 Task: Check the sale-to-list ratio of central heat in the last 1 year.
Action: Mouse moved to (667, 205)
Screenshot: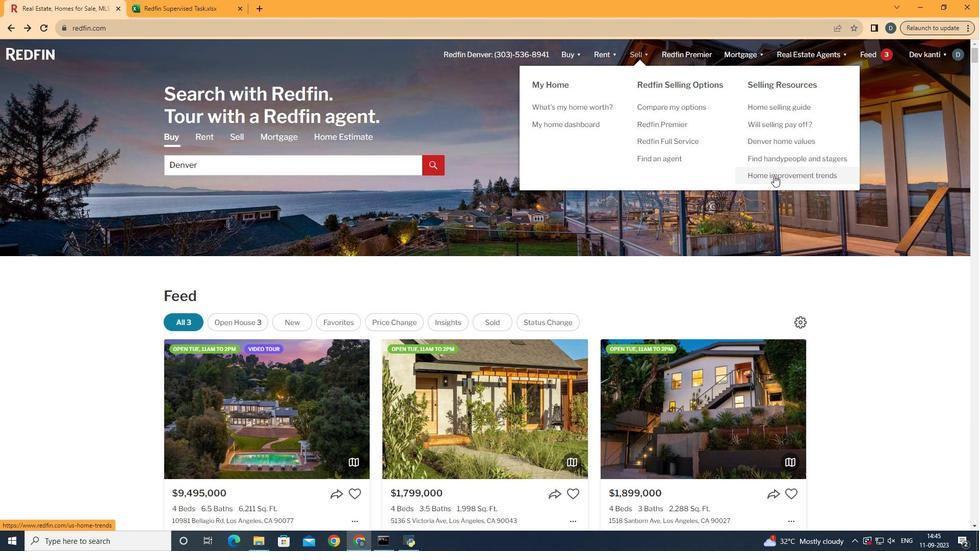 
Action: Mouse pressed left at (667, 205)
Screenshot: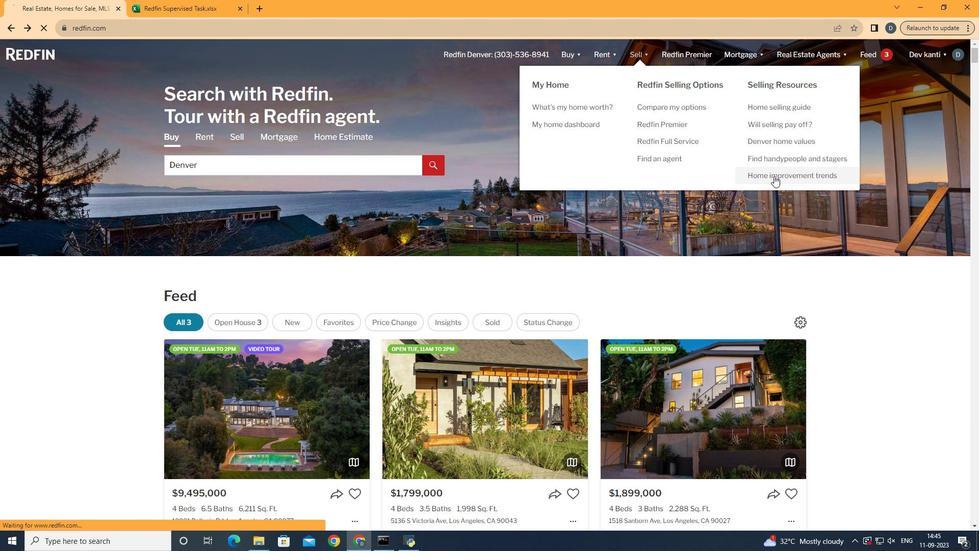 
Action: Mouse moved to (299, 228)
Screenshot: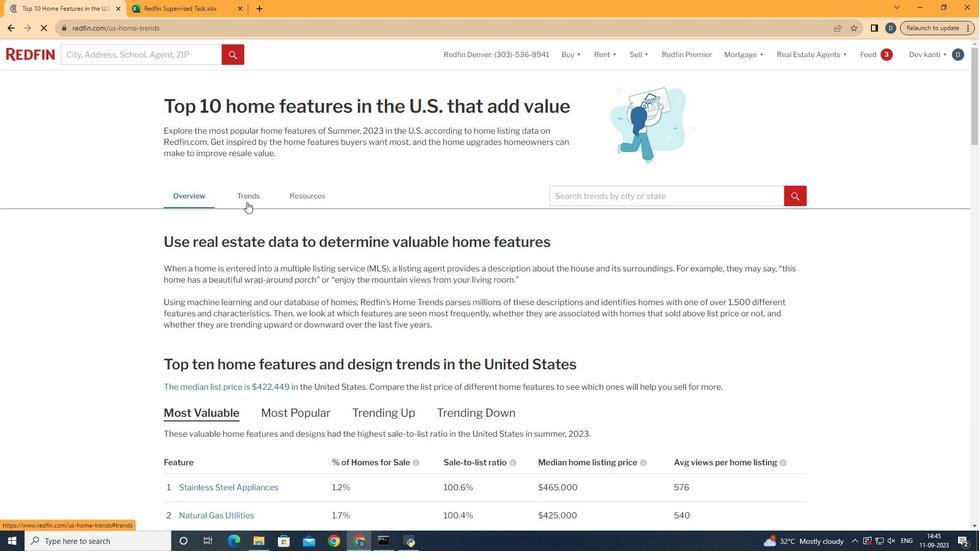 
Action: Mouse pressed left at (299, 228)
Screenshot: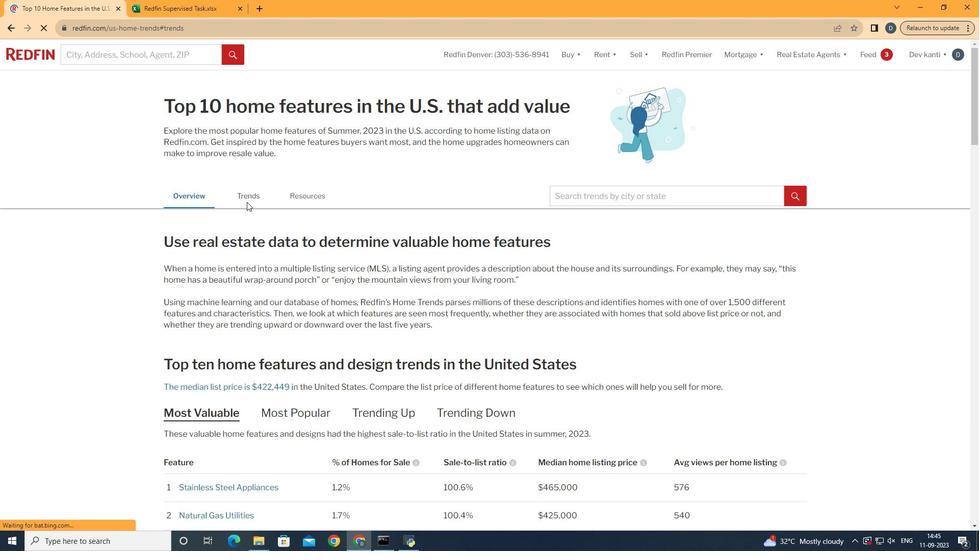 
Action: Mouse moved to (333, 332)
Screenshot: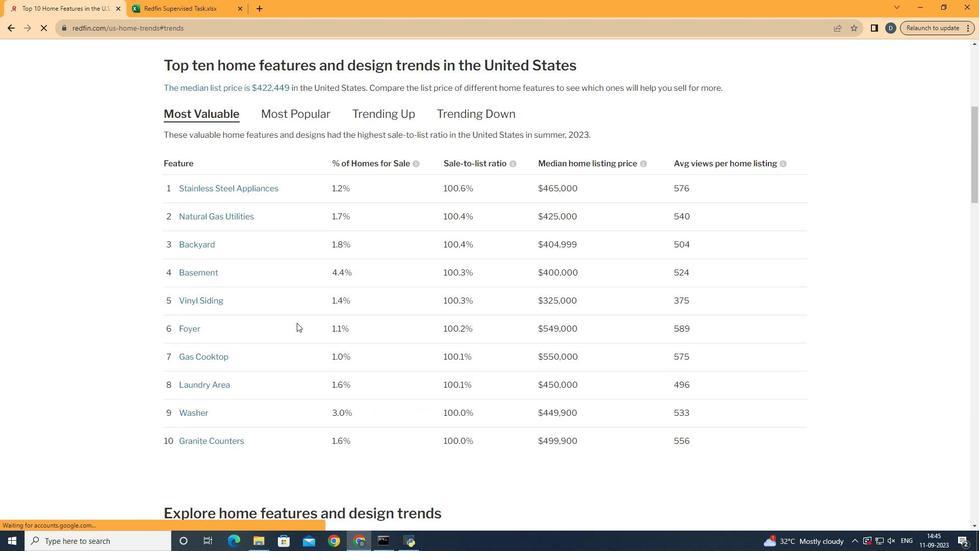 
Action: Mouse scrolled (333, 332) with delta (0, 0)
Screenshot: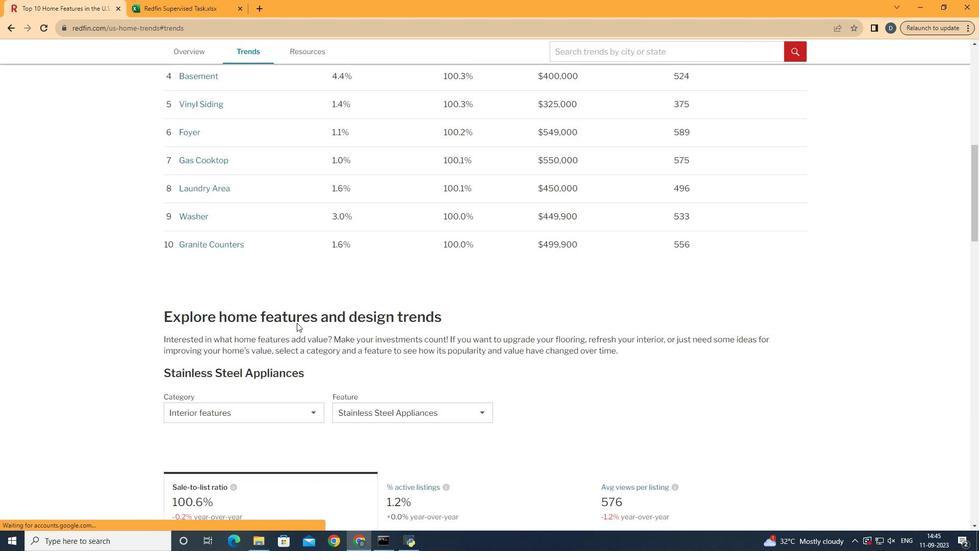 
Action: Mouse scrolled (333, 332) with delta (0, 0)
Screenshot: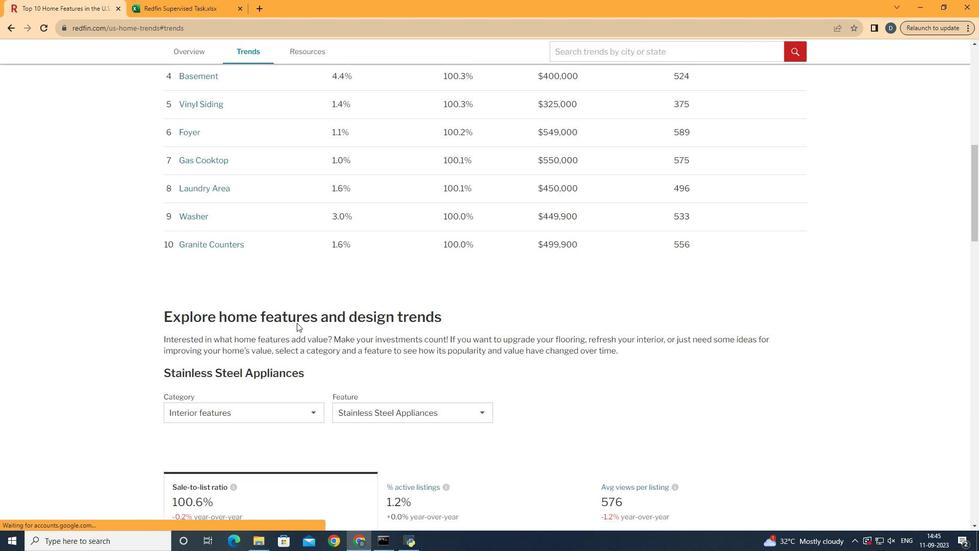 
Action: Mouse scrolled (333, 332) with delta (0, 0)
Screenshot: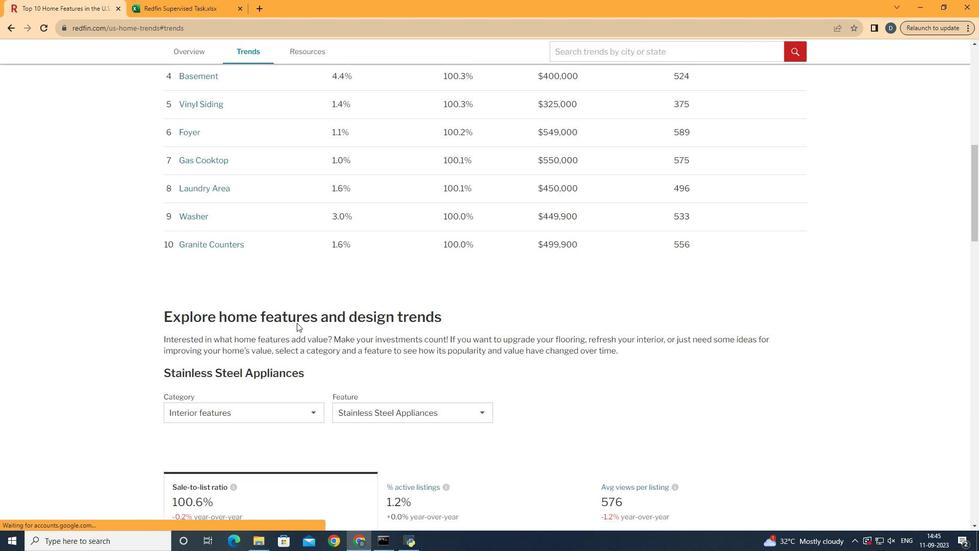 
Action: Mouse scrolled (333, 332) with delta (0, 0)
Screenshot: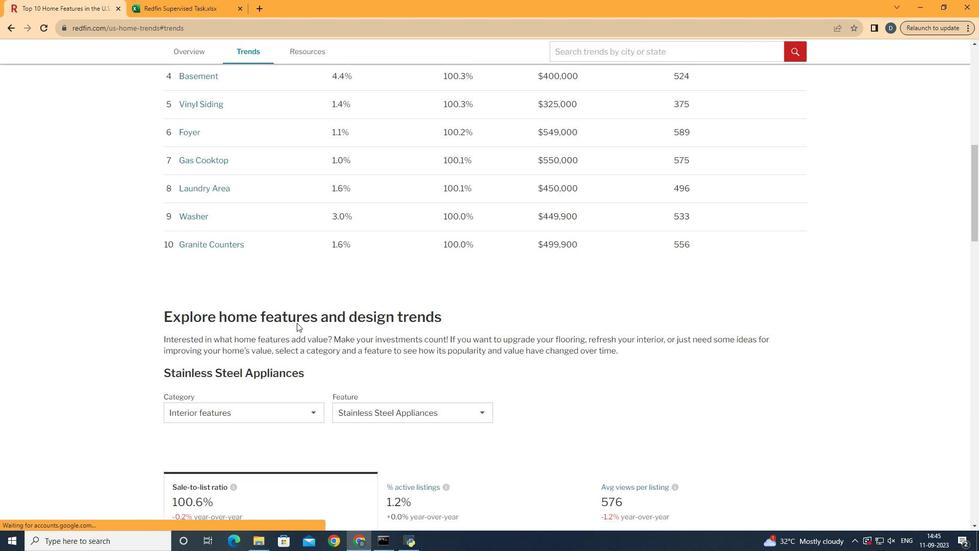 
Action: Mouse moved to (334, 332)
Screenshot: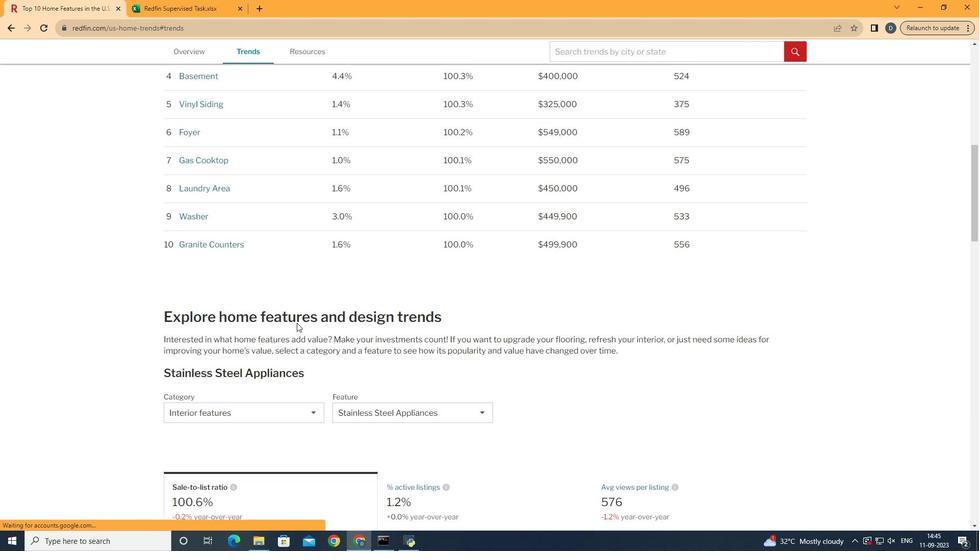 
Action: Mouse scrolled (334, 331) with delta (0, 0)
Screenshot: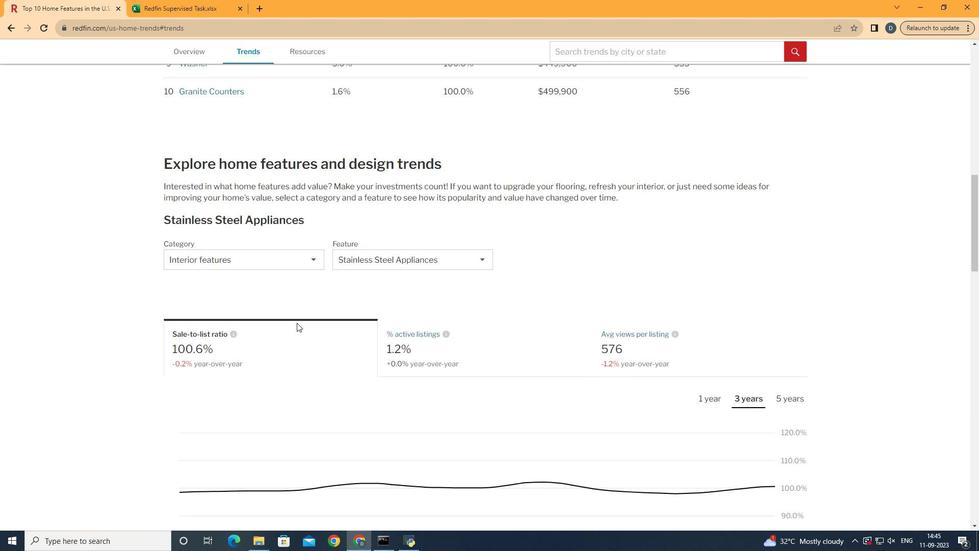
Action: Mouse scrolled (334, 331) with delta (0, 0)
Screenshot: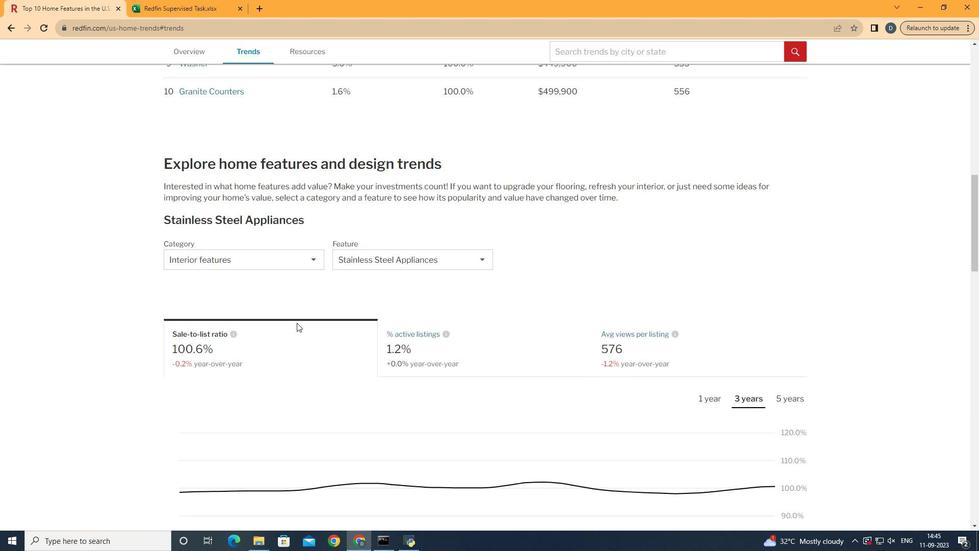 
Action: Mouse scrolled (334, 331) with delta (0, 0)
Screenshot: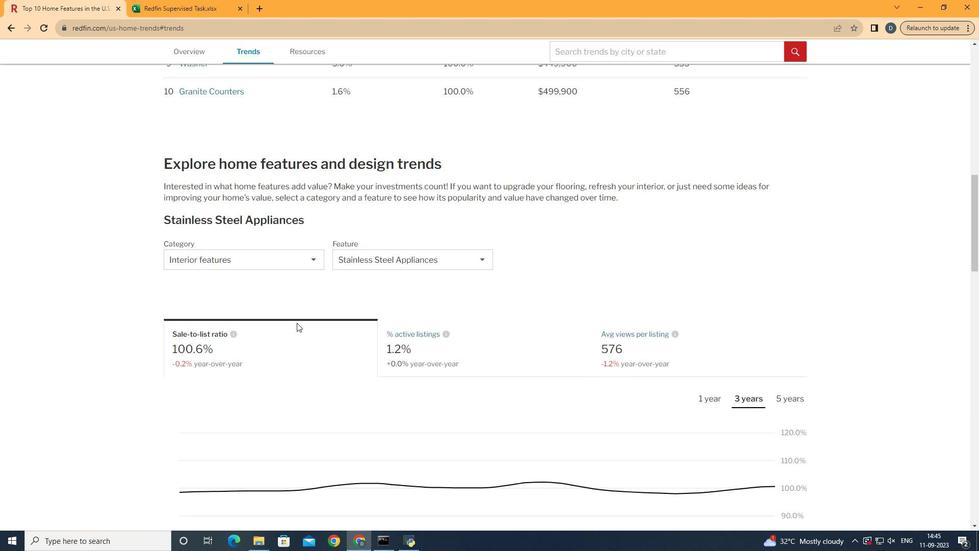 
Action: Mouse scrolled (334, 331) with delta (0, 0)
Screenshot: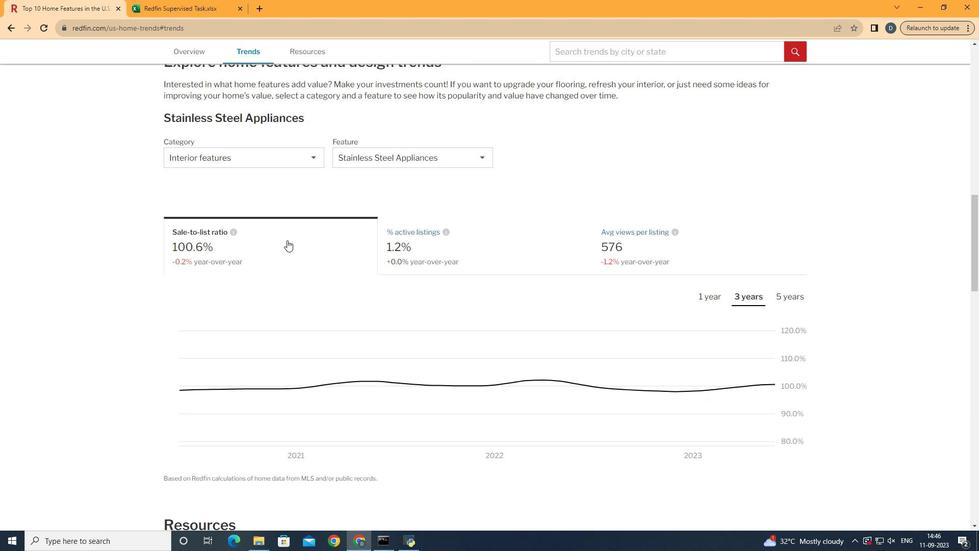 
Action: Mouse scrolled (334, 331) with delta (0, 0)
Screenshot: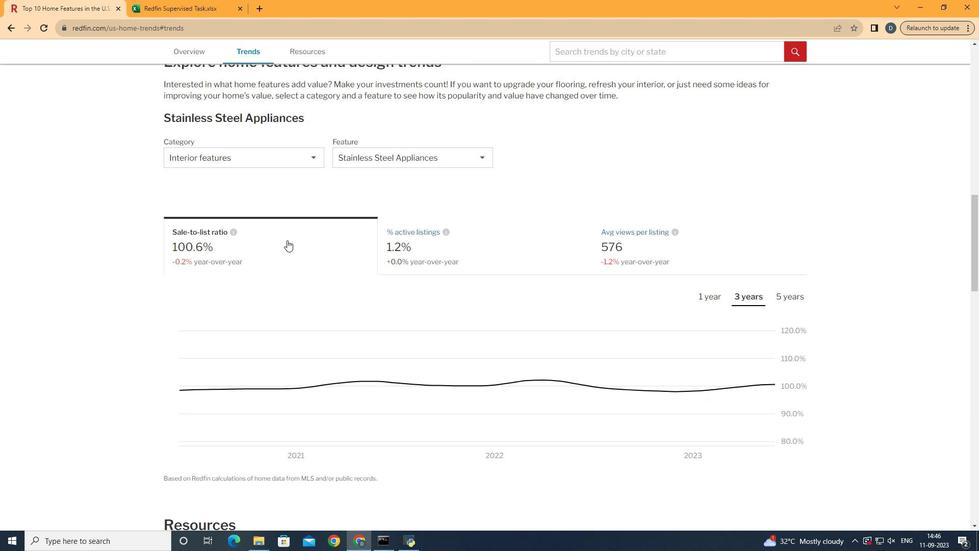 
Action: Mouse moved to (324, 186)
Screenshot: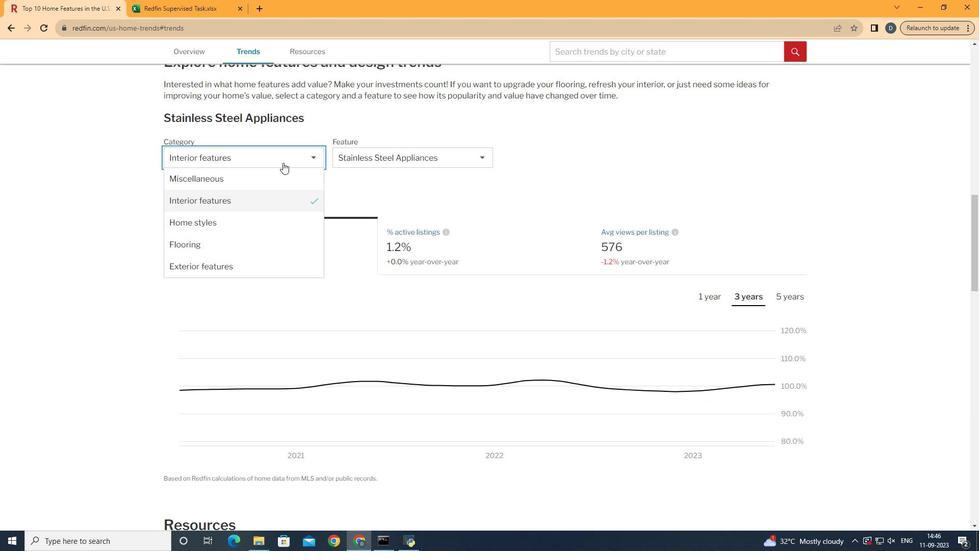
Action: Mouse pressed left at (324, 186)
Screenshot: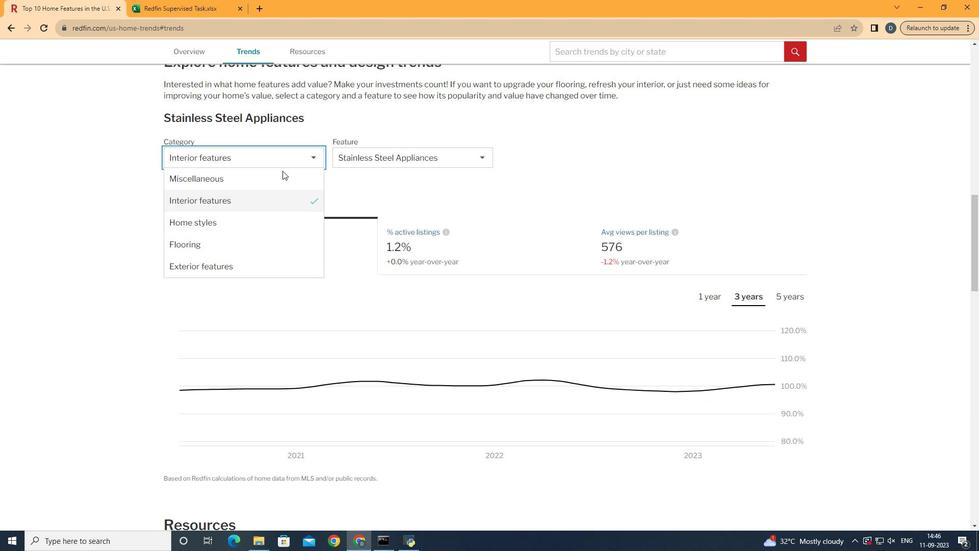 
Action: Mouse moved to (321, 222)
Screenshot: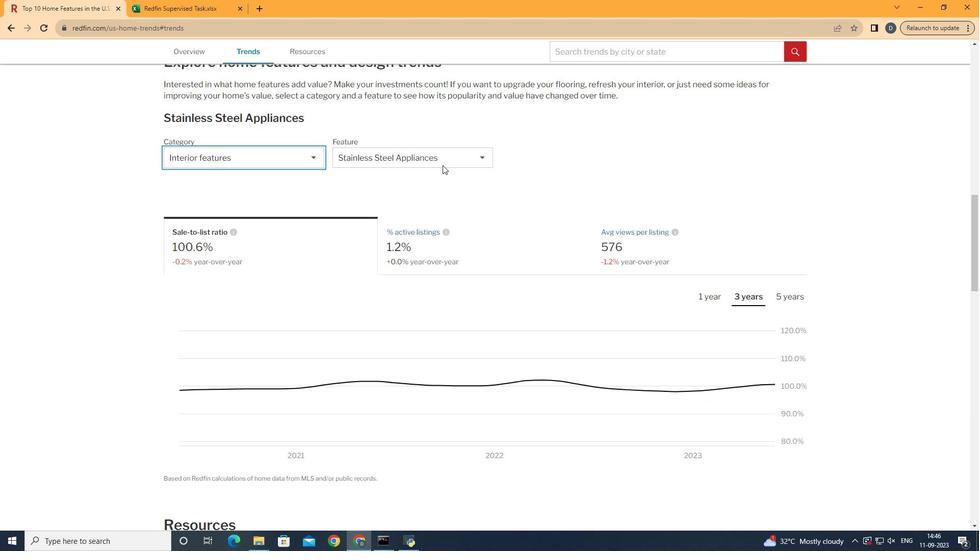 
Action: Mouse pressed left at (321, 222)
Screenshot: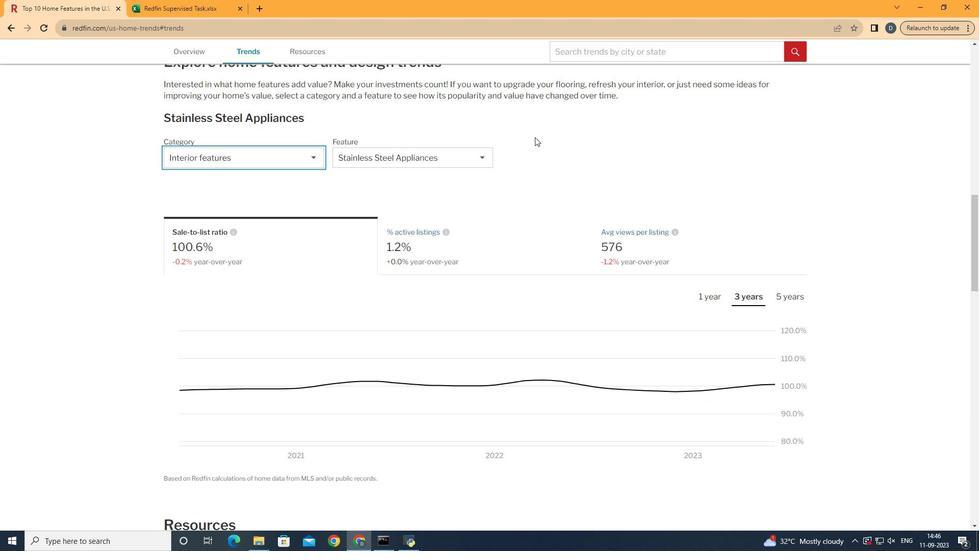 
Action: Mouse moved to (439, 192)
Screenshot: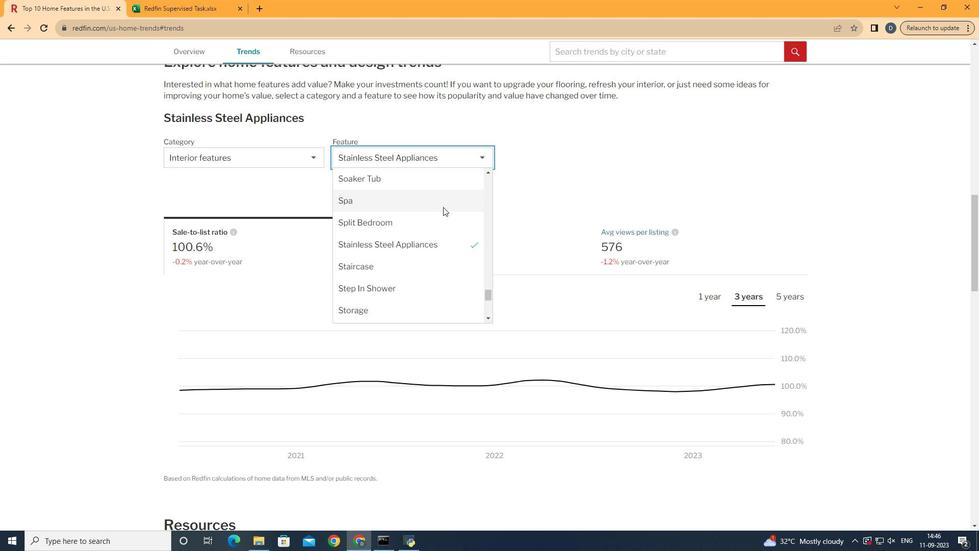 
Action: Mouse pressed left at (439, 192)
Screenshot: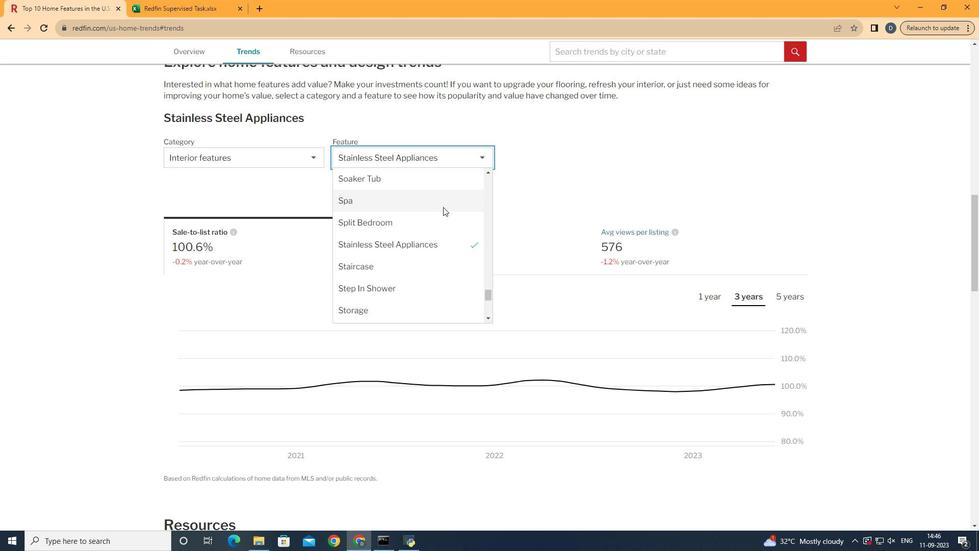 
Action: Mouse moved to (432, 280)
Screenshot: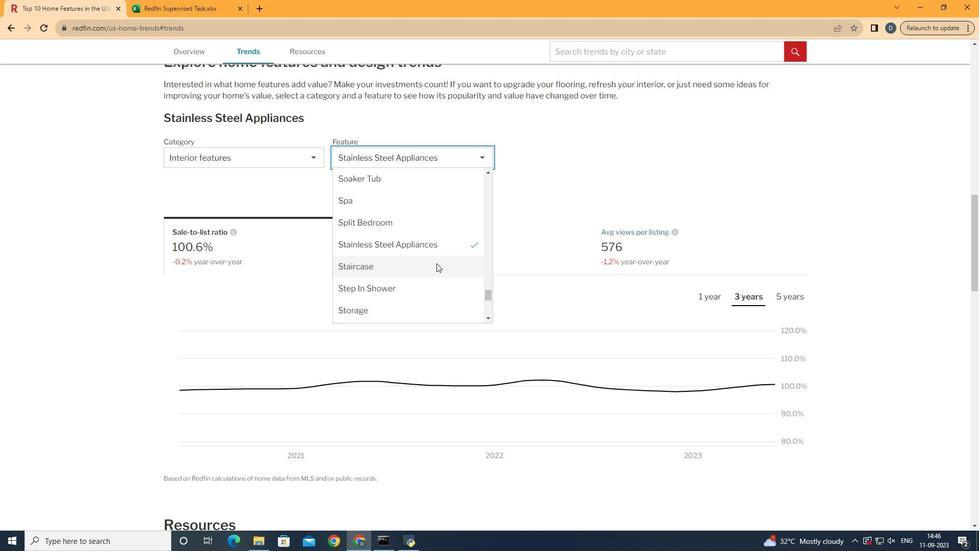 
Action: Mouse scrolled (432, 281) with delta (0, 0)
Screenshot: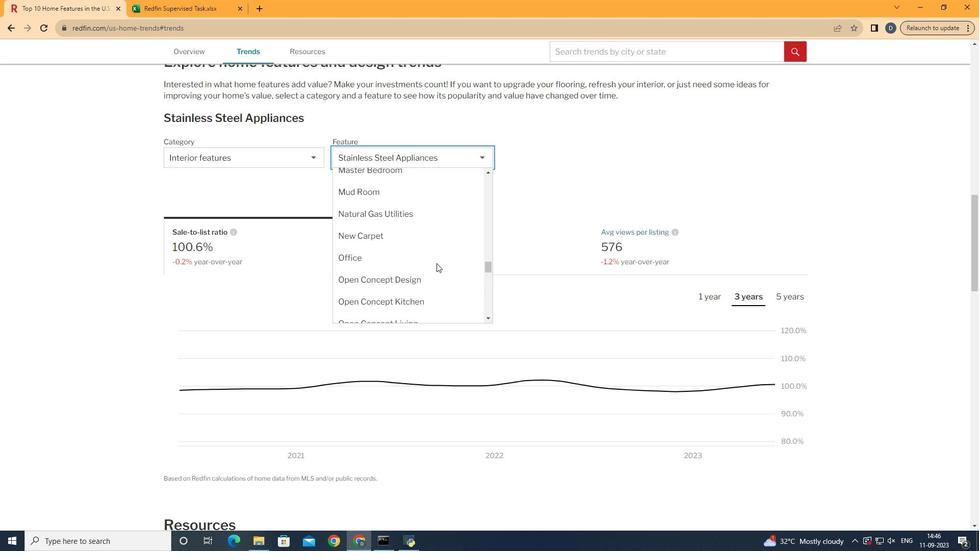 
Action: Mouse scrolled (432, 281) with delta (0, 0)
Screenshot: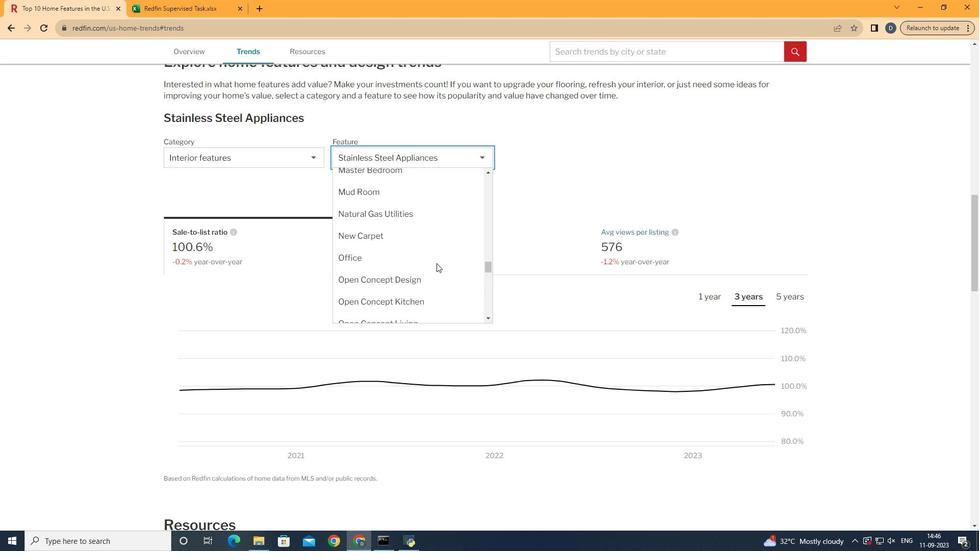 
Action: Mouse scrolled (432, 281) with delta (0, 0)
Screenshot: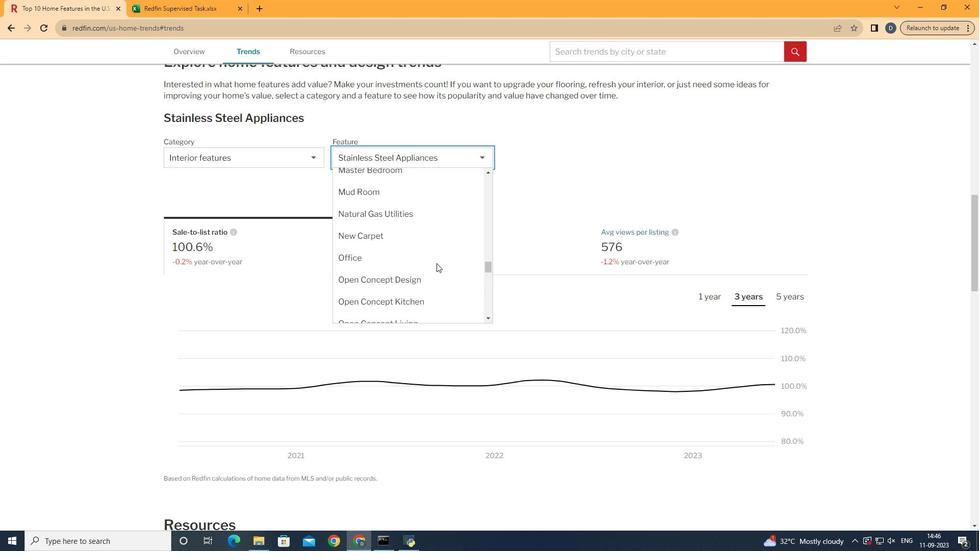 
Action: Mouse scrolled (432, 281) with delta (0, 0)
Screenshot: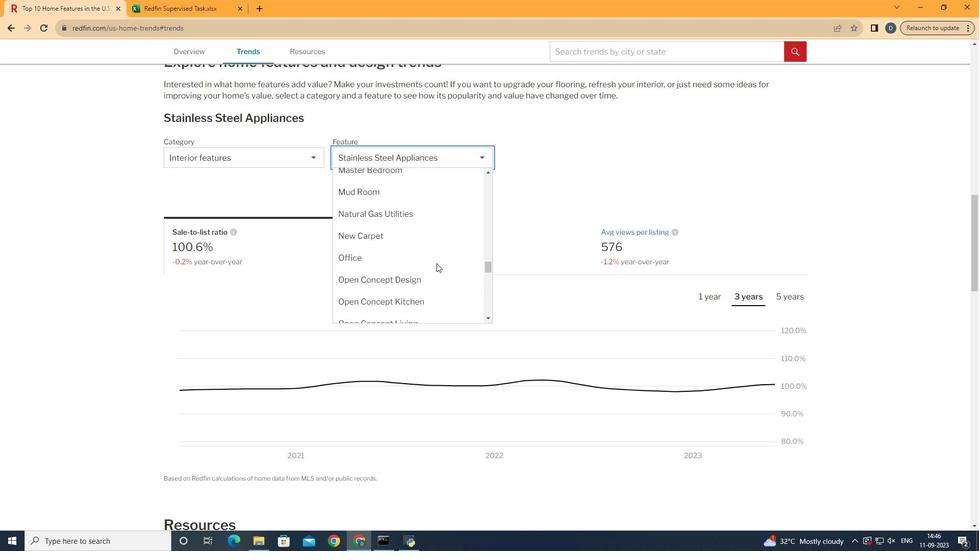 
Action: Mouse scrolled (432, 281) with delta (0, 0)
Screenshot: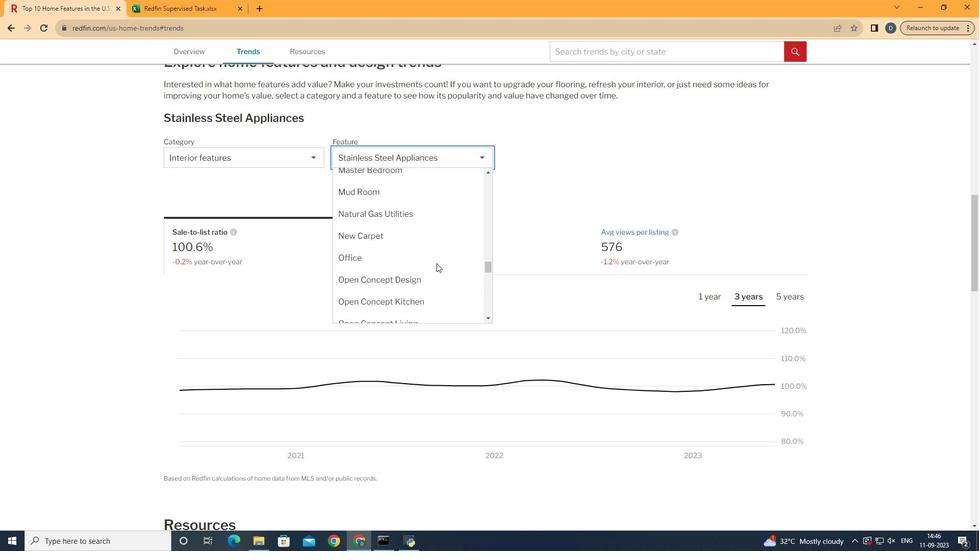 
Action: Mouse scrolled (432, 281) with delta (0, 0)
Screenshot: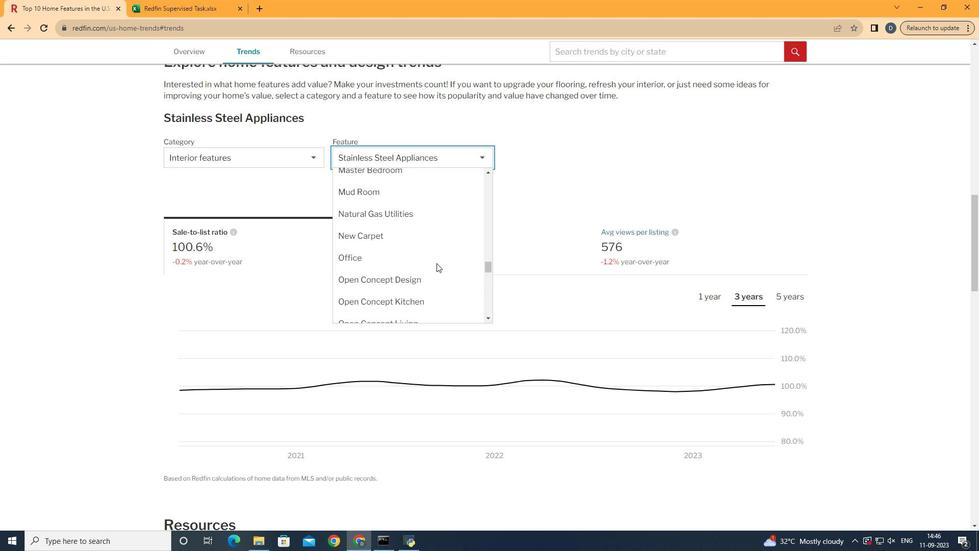 
Action: Mouse scrolled (432, 281) with delta (0, 0)
Screenshot: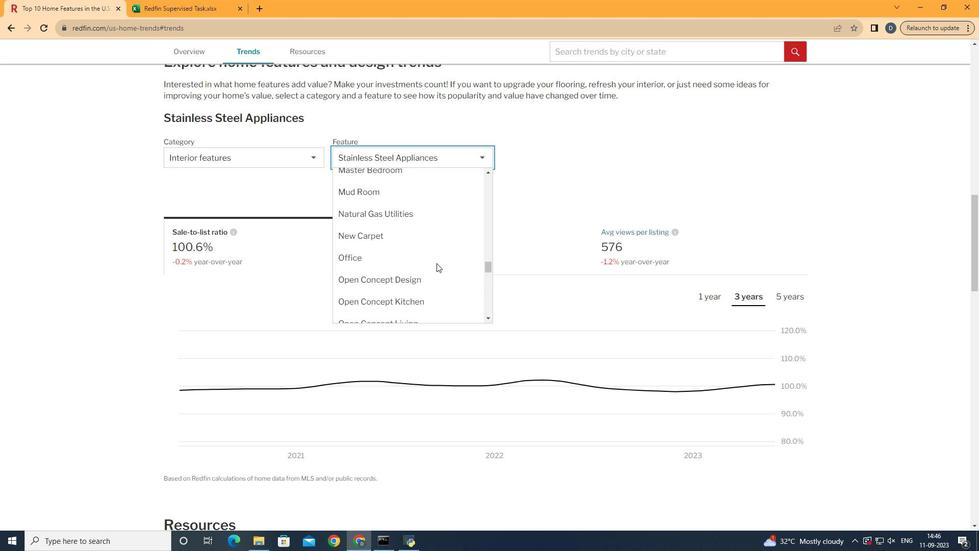 
Action: Mouse scrolled (432, 281) with delta (0, 0)
Screenshot: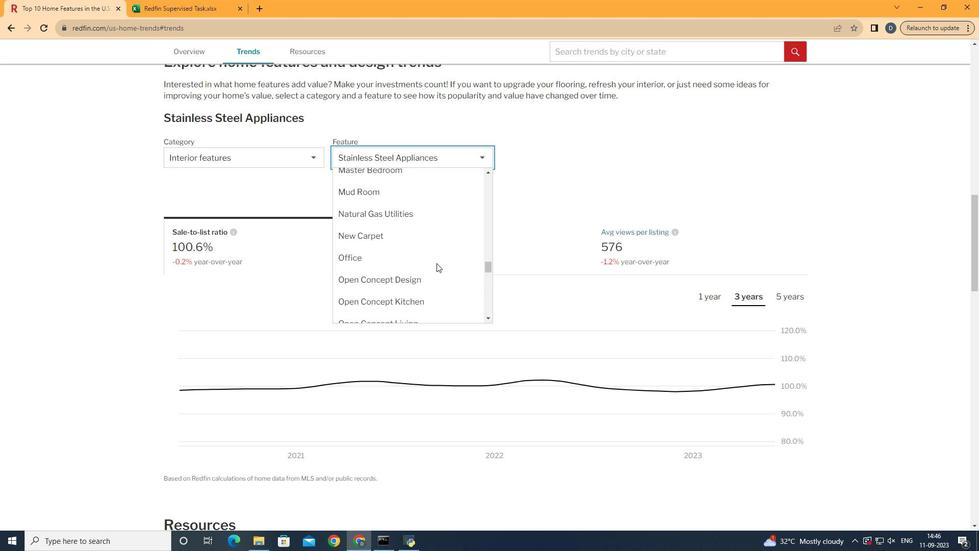 
Action: Mouse scrolled (432, 281) with delta (0, 0)
Screenshot: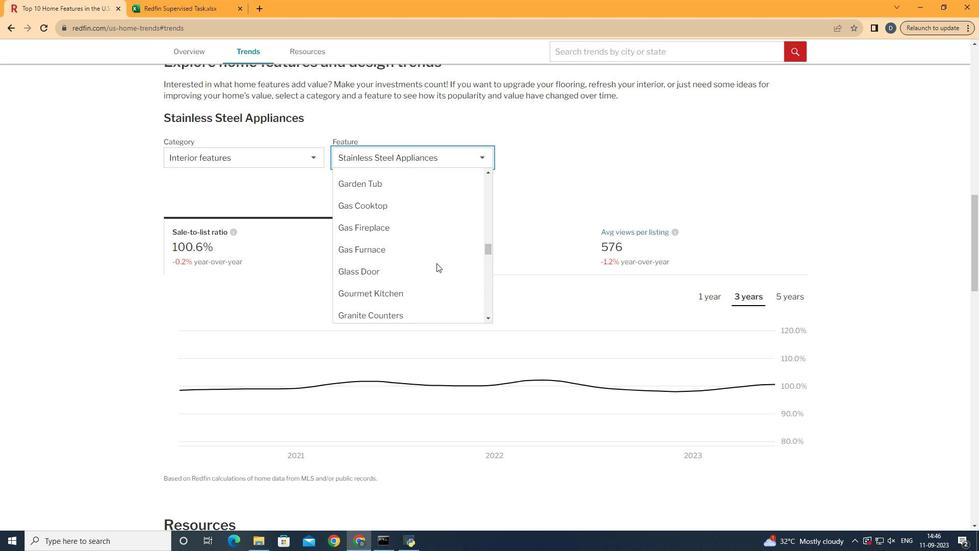 
Action: Mouse scrolled (432, 281) with delta (0, 0)
Screenshot: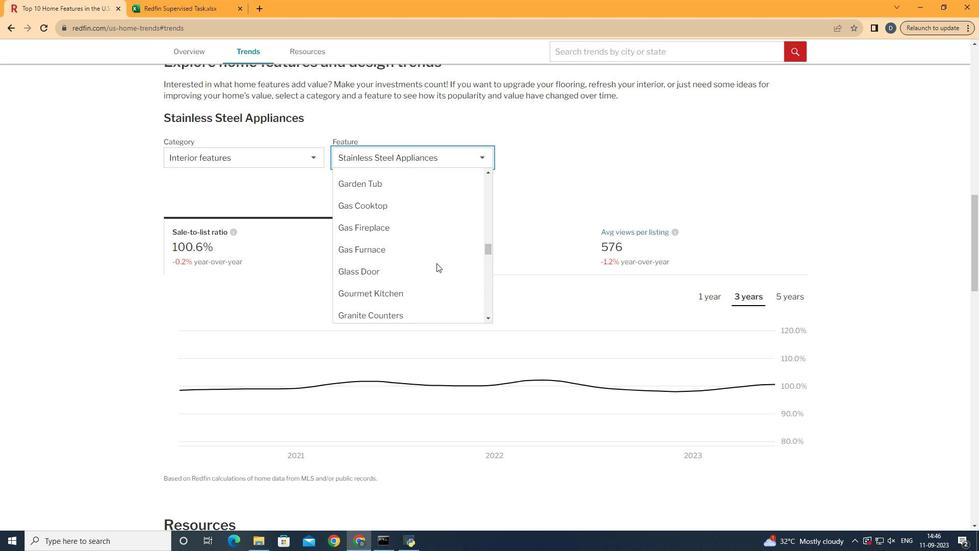 
Action: Mouse scrolled (432, 281) with delta (0, 0)
Screenshot: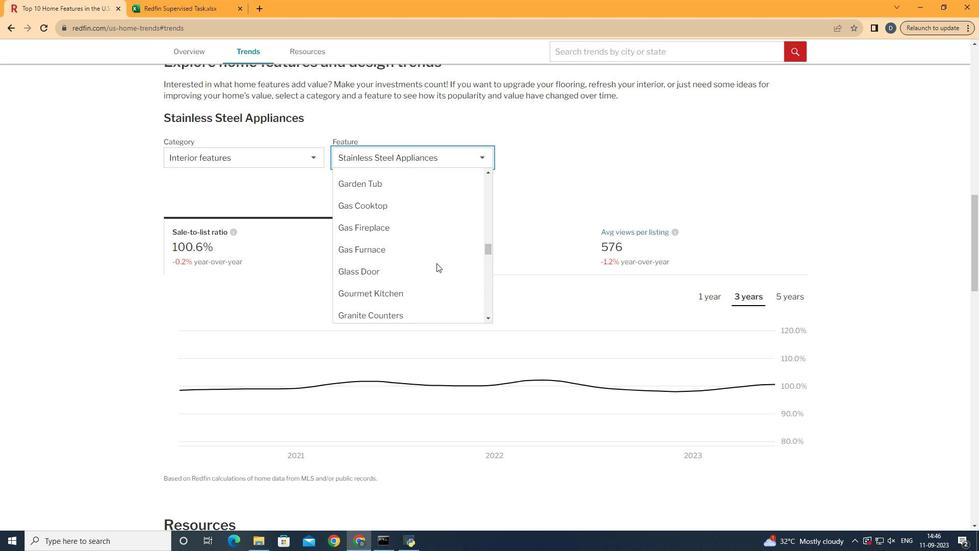 
Action: Mouse scrolled (432, 281) with delta (0, 0)
Screenshot: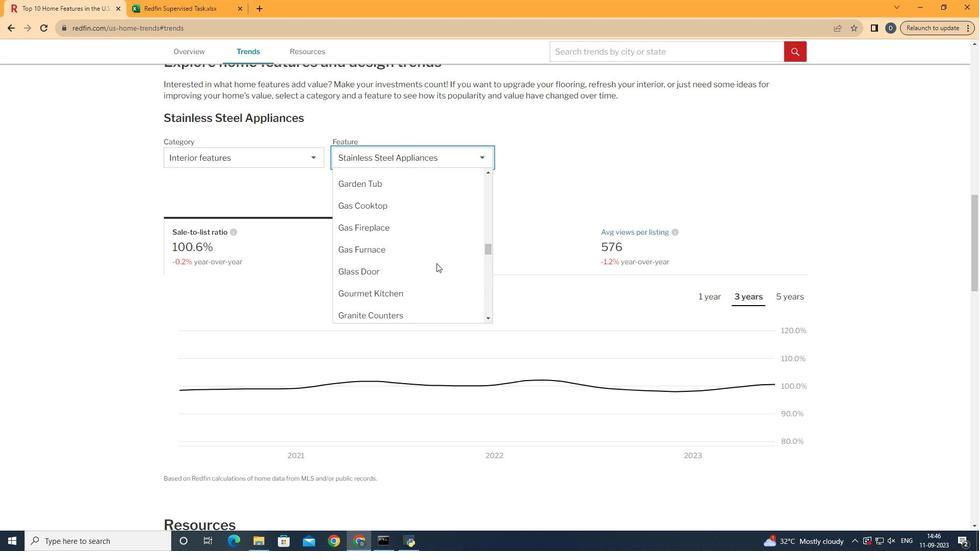 
Action: Mouse scrolled (432, 281) with delta (0, 0)
Screenshot: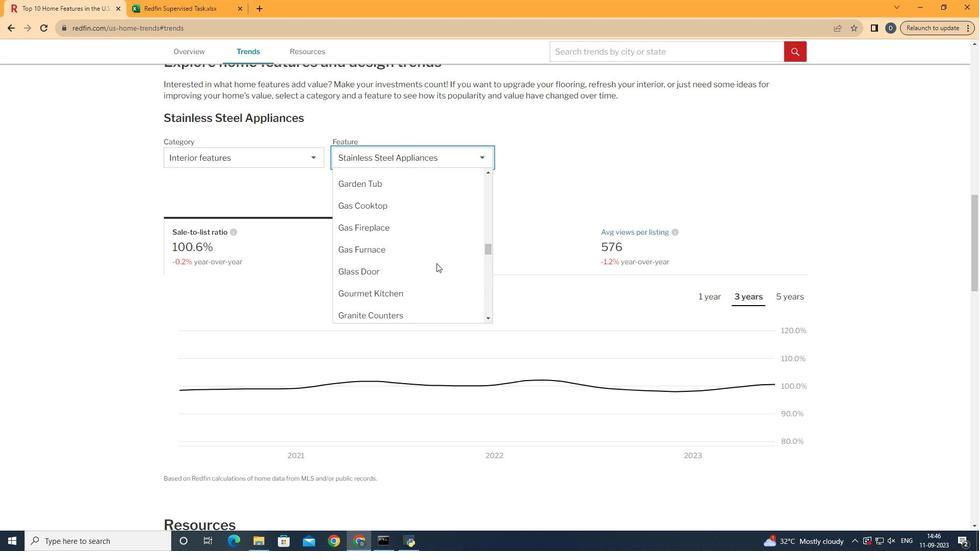 
Action: Mouse scrolled (432, 281) with delta (0, 0)
Screenshot: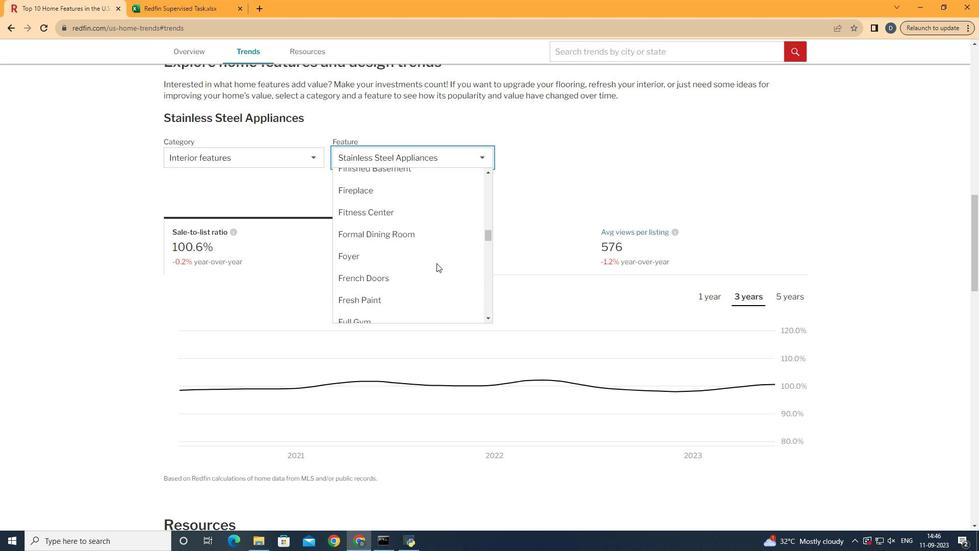
Action: Mouse scrolled (432, 281) with delta (0, 0)
Screenshot: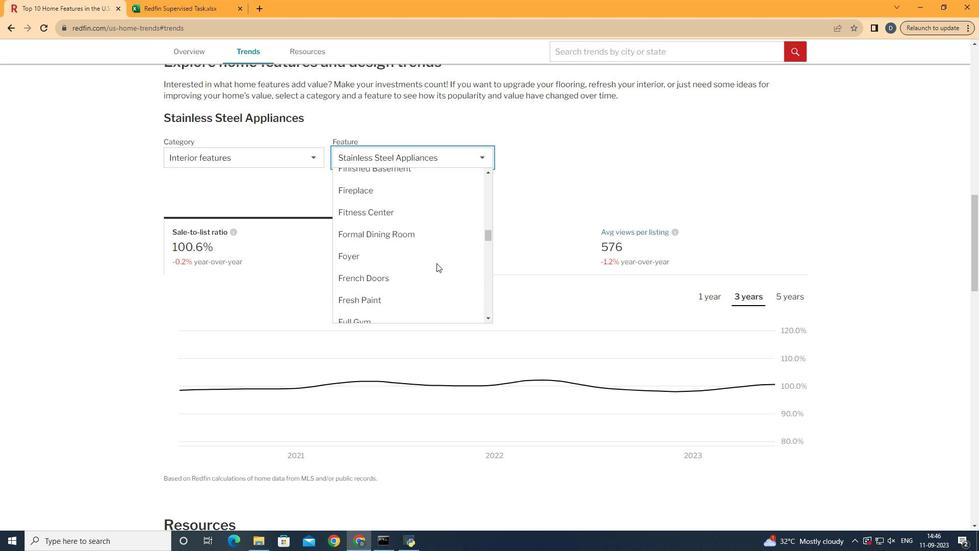 
Action: Mouse scrolled (432, 281) with delta (0, 0)
Screenshot: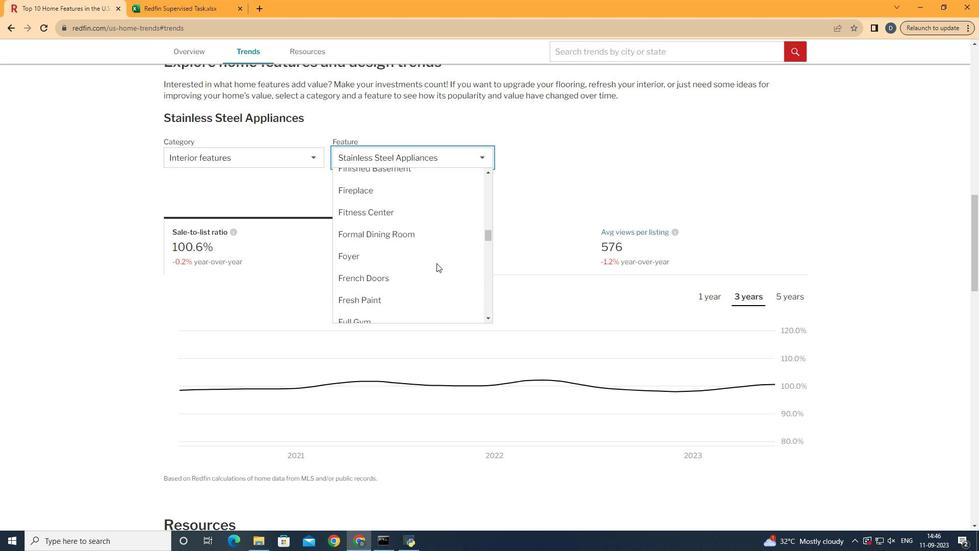 
Action: Mouse scrolled (432, 281) with delta (0, 0)
Screenshot: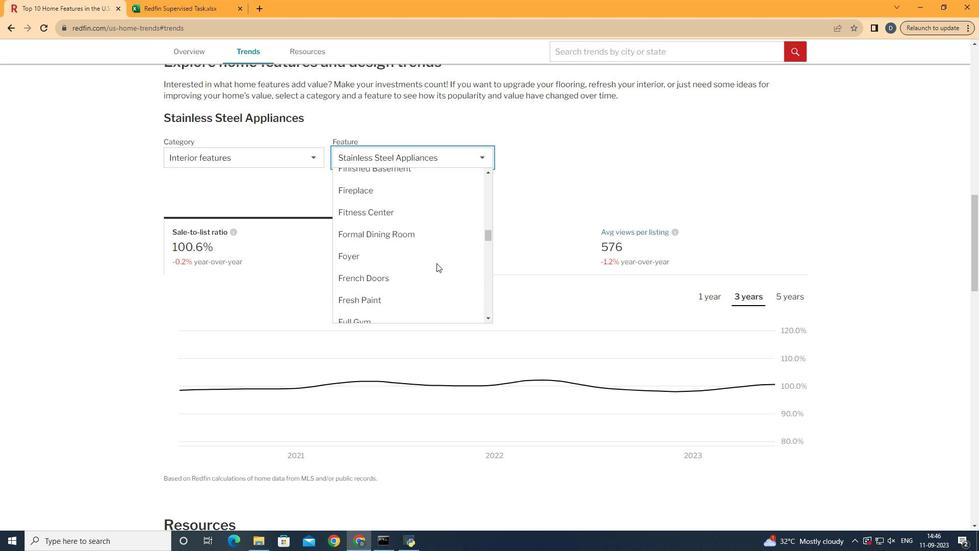 
Action: Mouse scrolled (432, 281) with delta (0, 0)
Screenshot: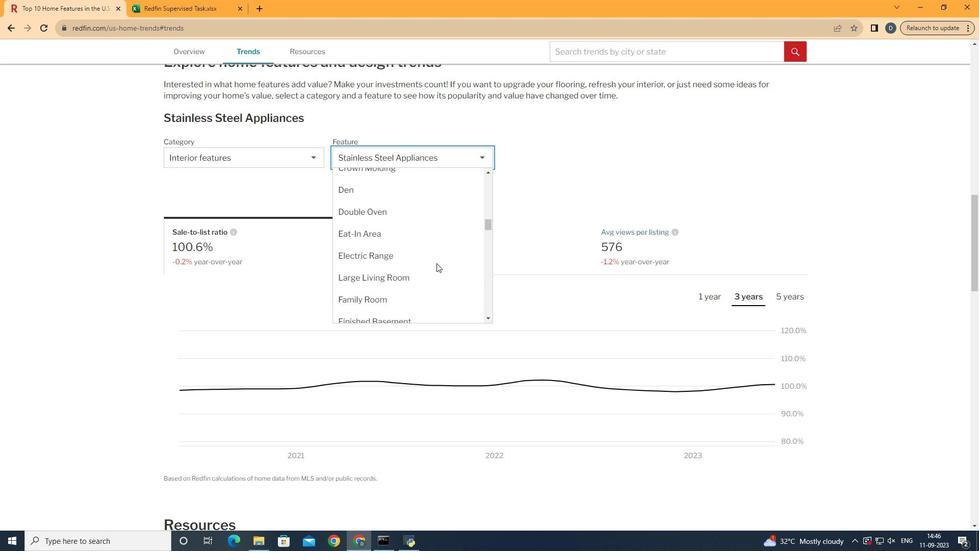 
Action: Mouse scrolled (432, 281) with delta (0, 0)
Screenshot: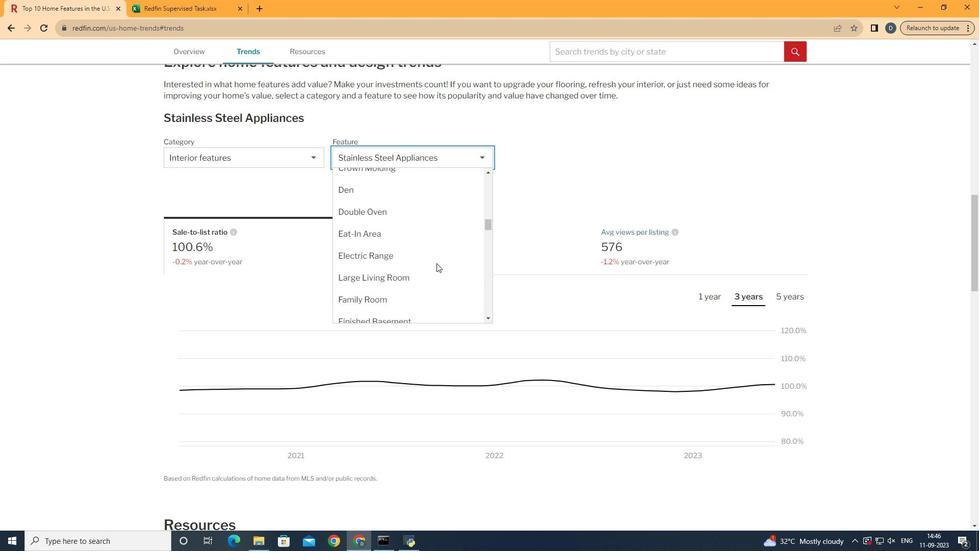 
Action: Mouse scrolled (432, 281) with delta (0, 0)
Screenshot: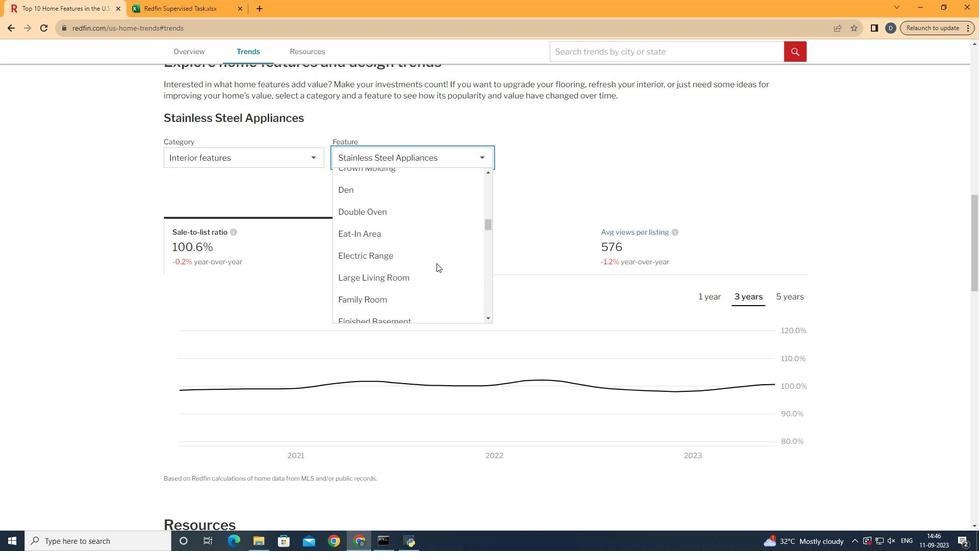 
Action: Mouse scrolled (432, 281) with delta (0, 0)
Screenshot: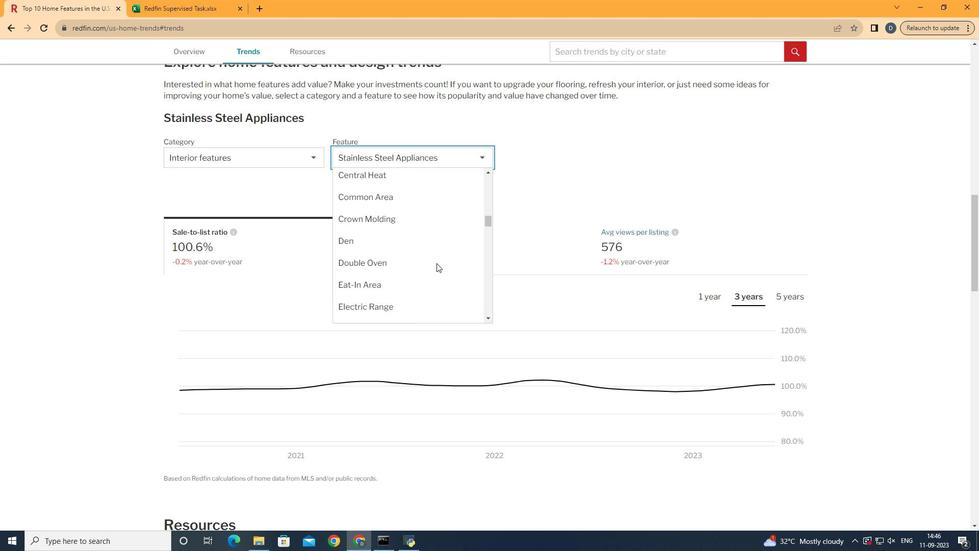 
Action: Mouse scrolled (432, 281) with delta (0, 0)
Screenshot: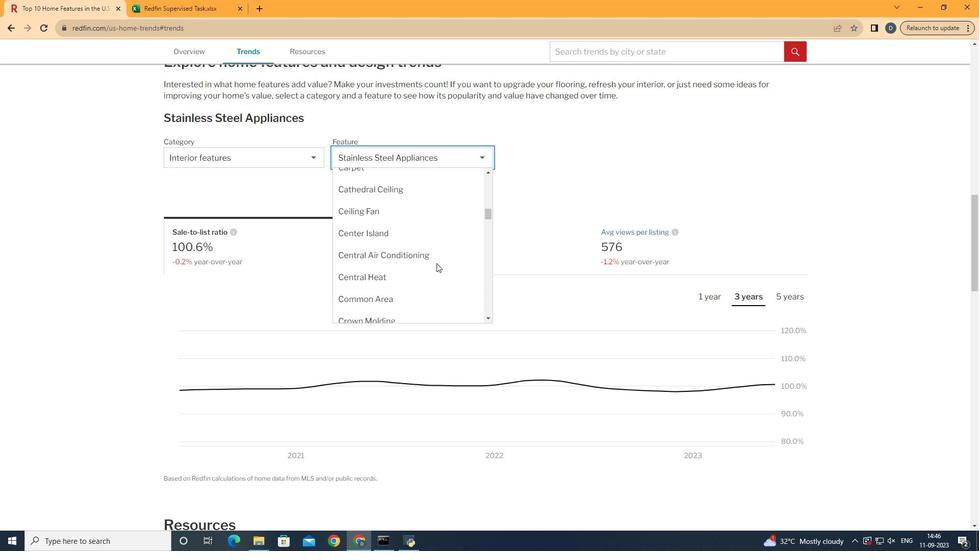 
Action: Mouse scrolled (432, 281) with delta (0, 0)
Screenshot: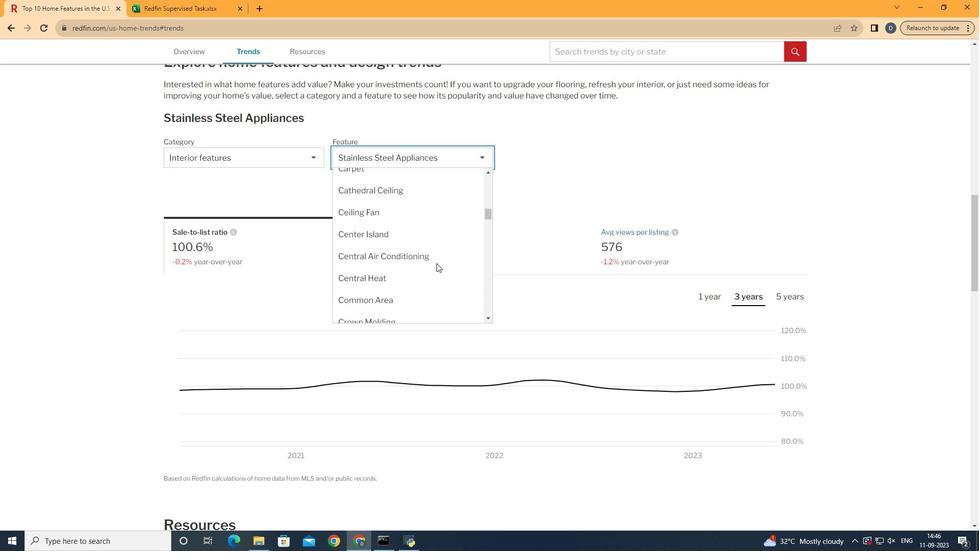 
Action: Mouse scrolled (432, 281) with delta (0, 0)
Screenshot: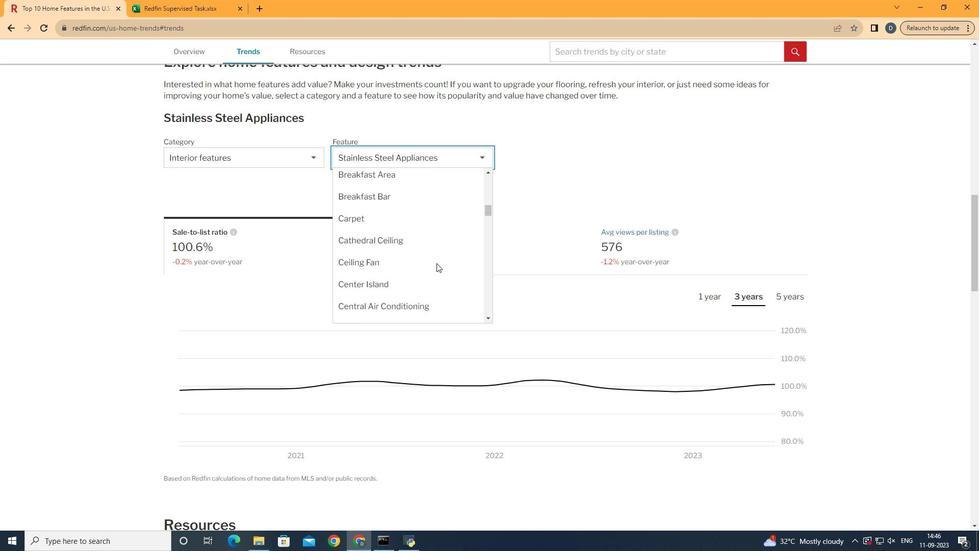
Action: Mouse moved to (437, 254)
Screenshot: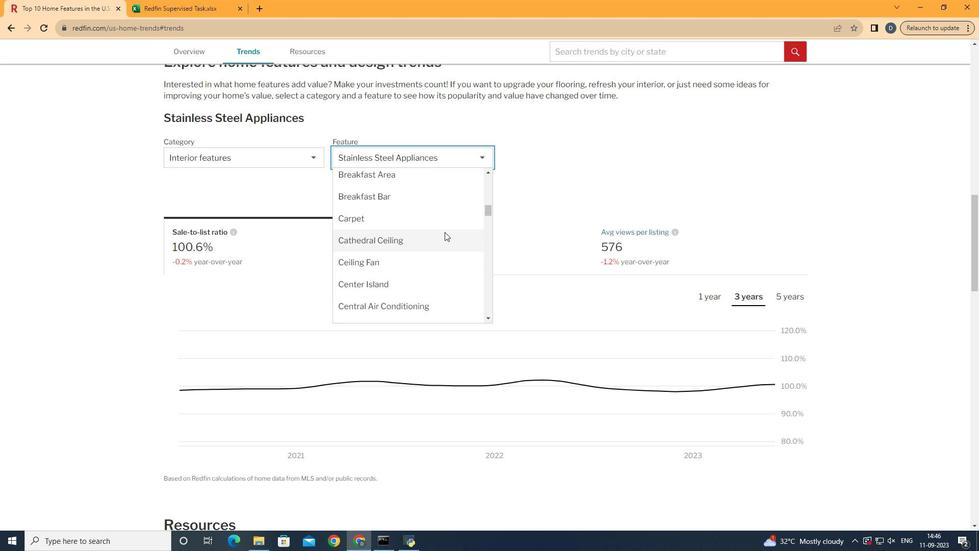 
Action: Mouse scrolled (437, 254) with delta (0, 0)
Screenshot: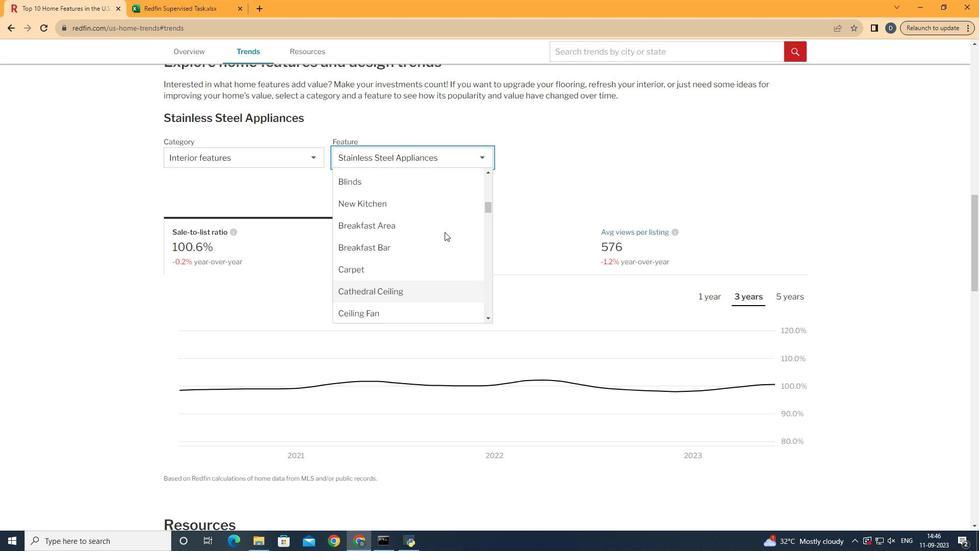 
Action: Mouse moved to (436, 259)
Screenshot: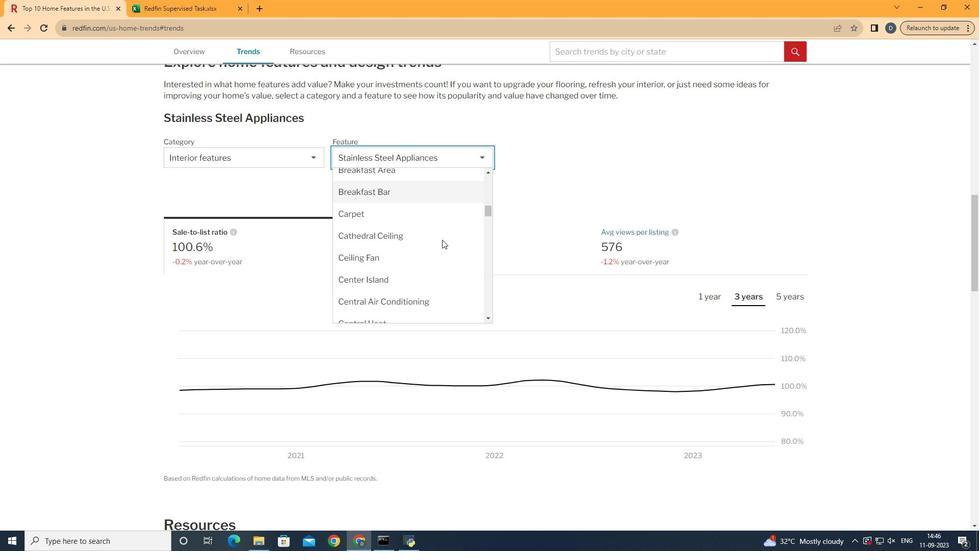 
Action: Mouse scrolled (436, 259) with delta (0, 0)
Screenshot: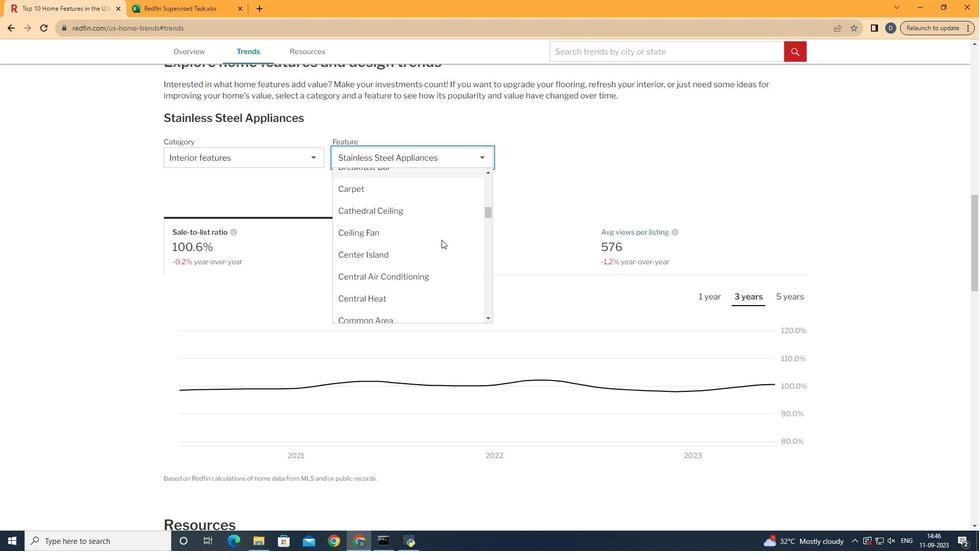 
Action: Mouse moved to (436, 260)
Screenshot: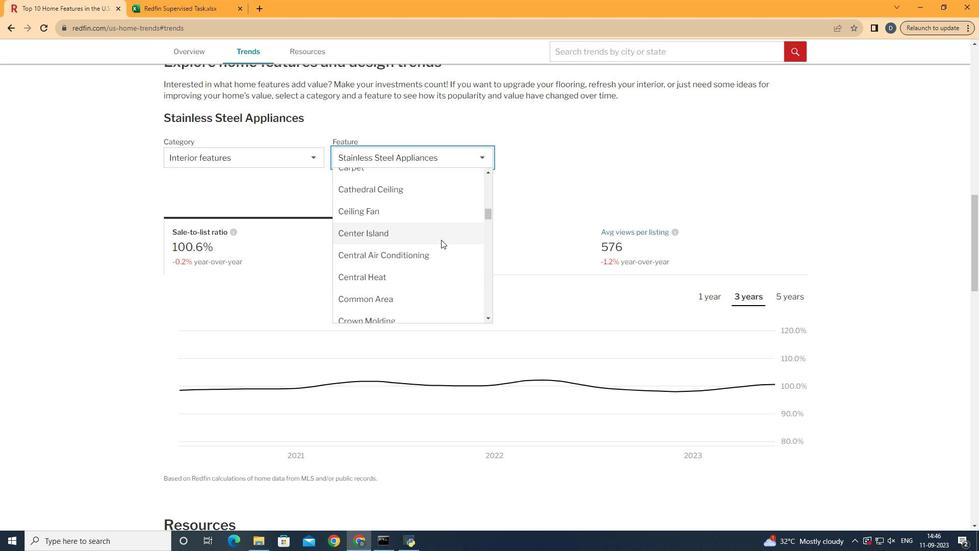 
Action: Mouse scrolled (436, 260) with delta (0, 0)
Screenshot: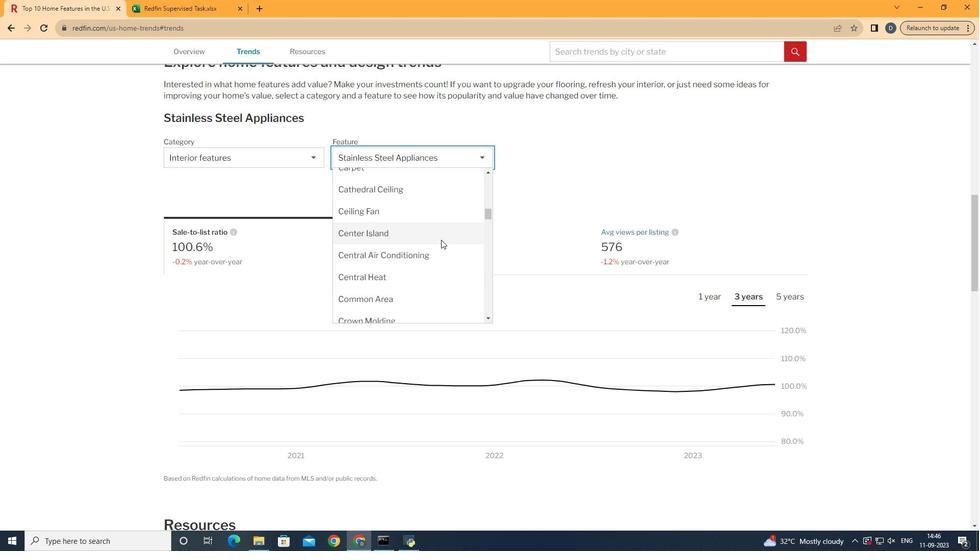 
Action: Mouse moved to (426, 266)
Screenshot: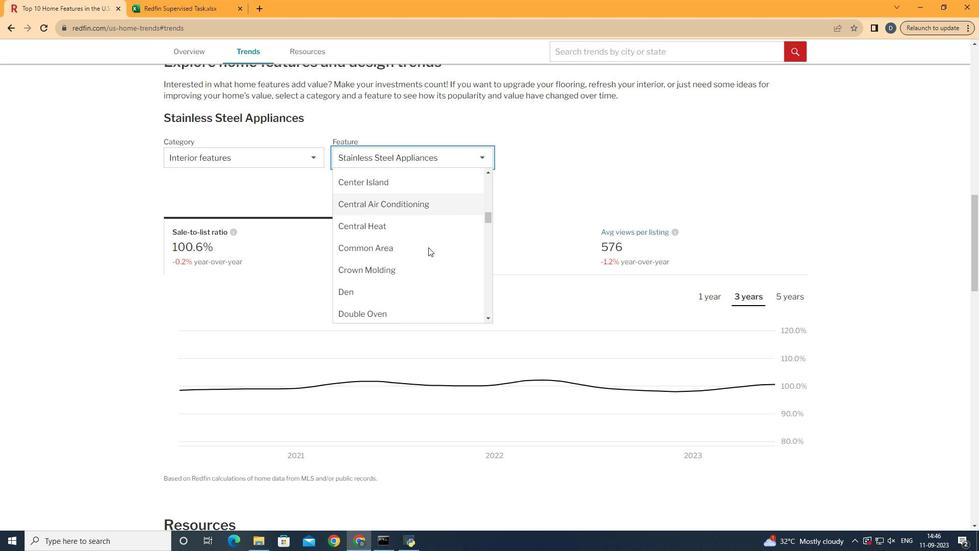
Action: Mouse scrolled (426, 266) with delta (0, 0)
Screenshot: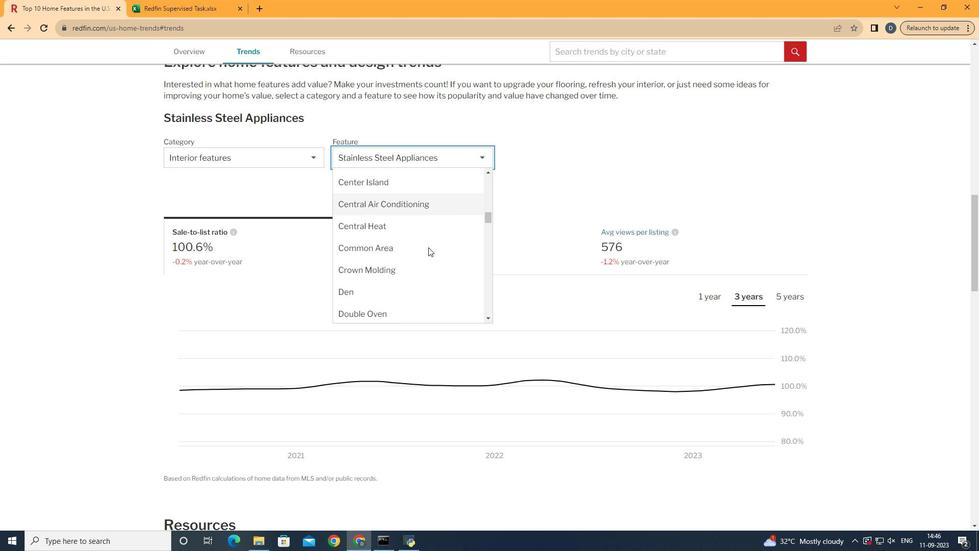 
Action: Mouse moved to (426, 247)
Screenshot: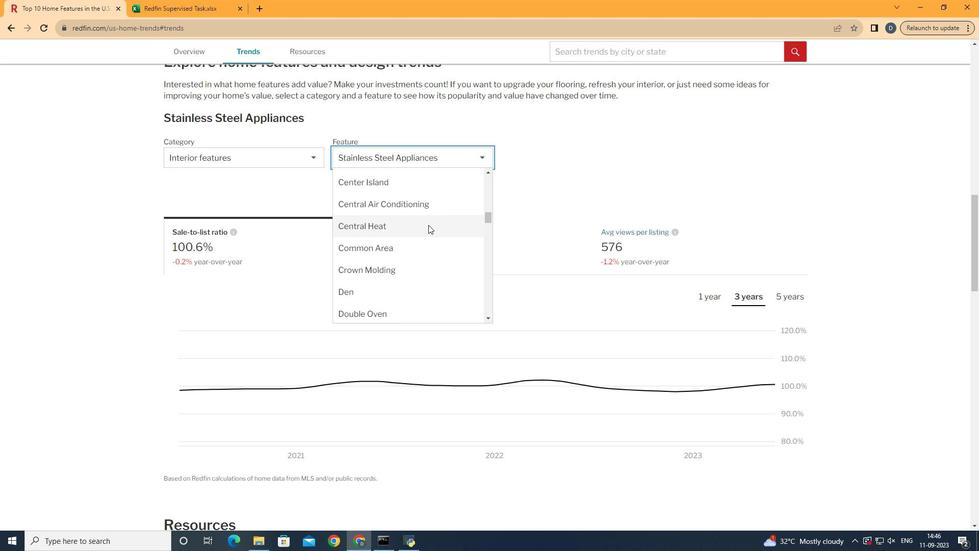 
Action: Mouse pressed left at (426, 247)
Screenshot: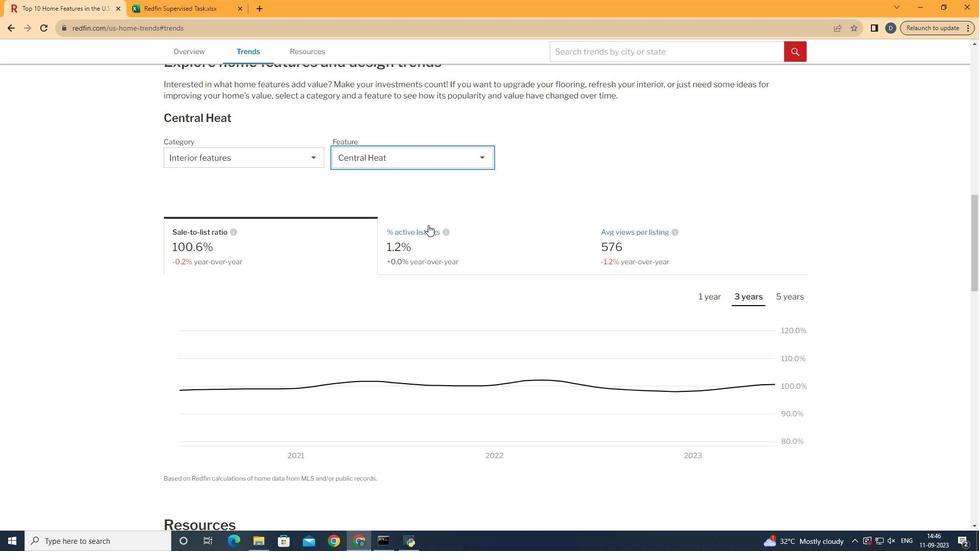 
Action: Mouse moved to (325, 273)
Screenshot: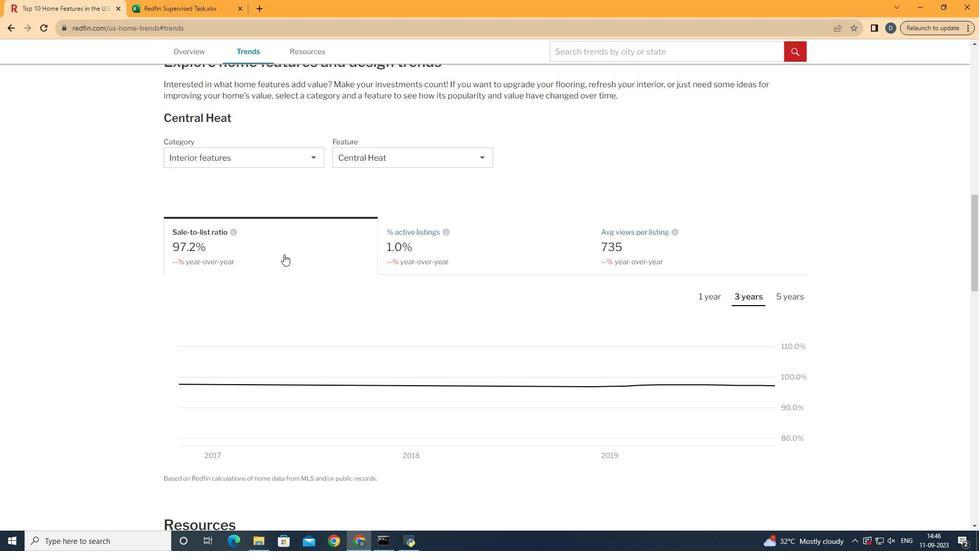 
Action: Mouse pressed left at (325, 273)
Screenshot: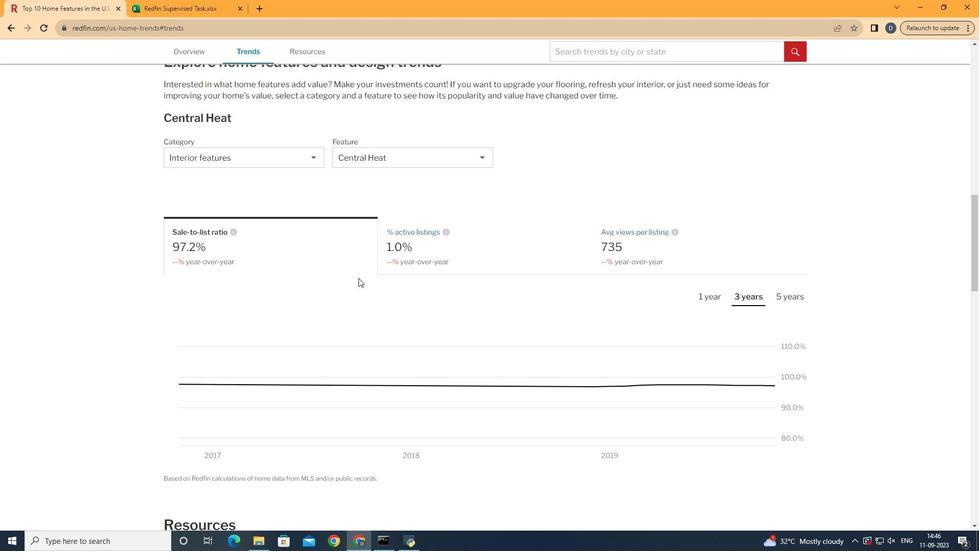 
Action: Mouse moved to (629, 307)
Screenshot: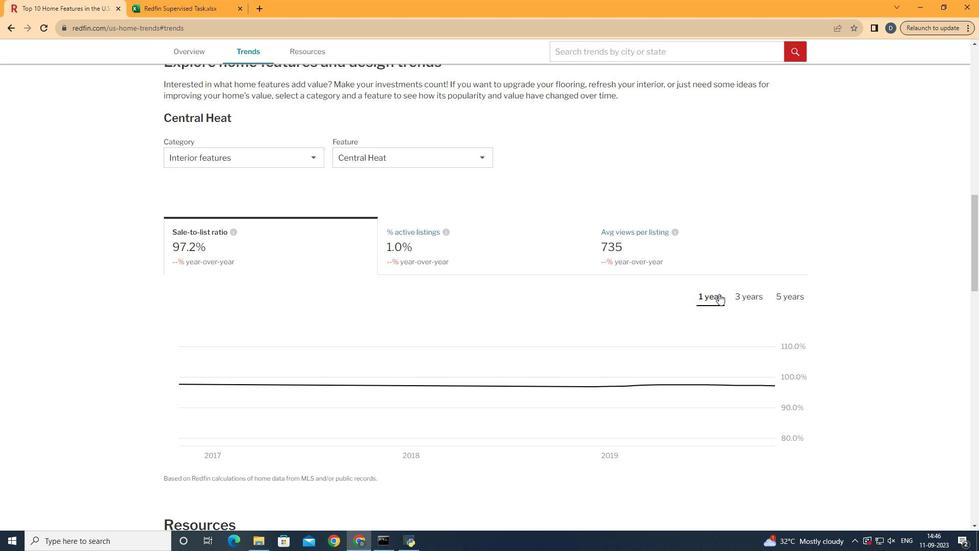 
Action: Mouse pressed left at (629, 307)
Screenshot: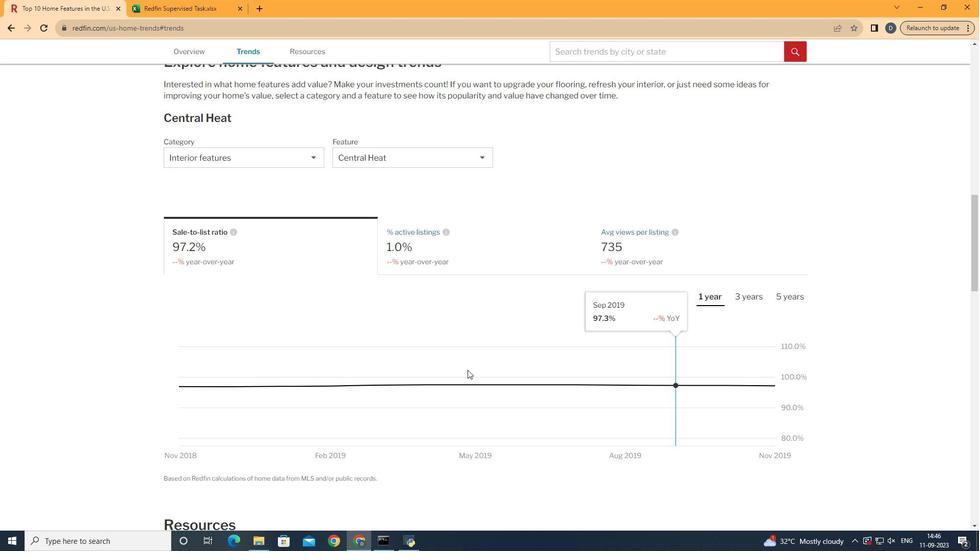 
Action: Mouse moved to (668, 394)
Screenshot: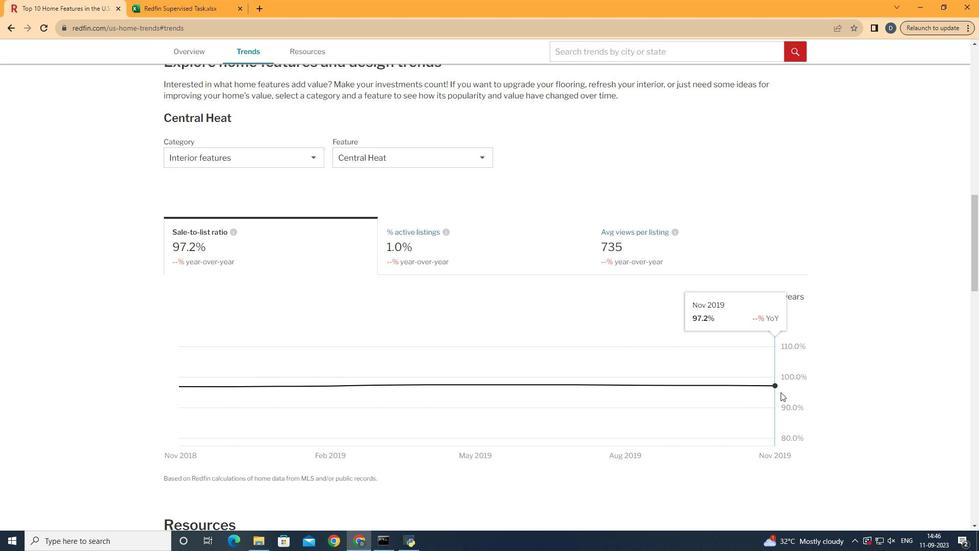 
